Task: Open Outlook and organize your contacts by category and name.
Action: Mouse moved to (18, 108)
Screenshot: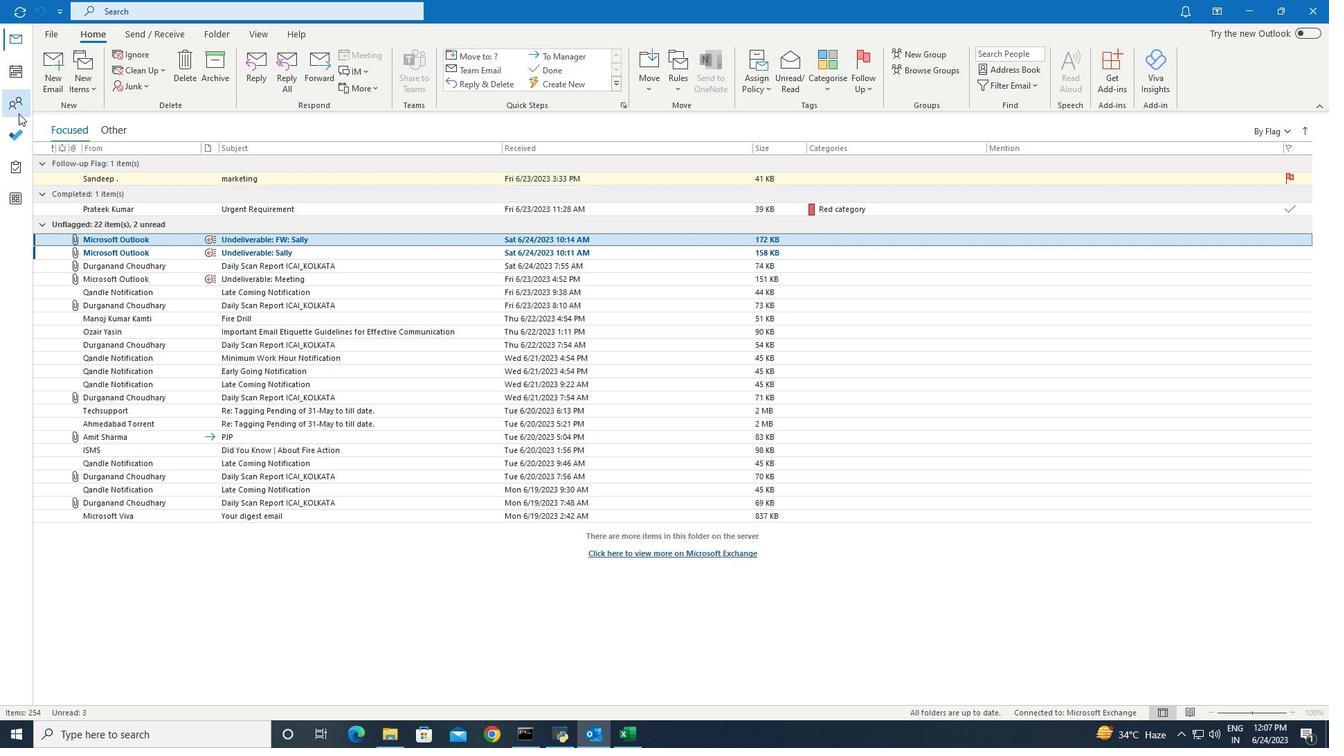 
Action: Mouse pressed left at (18, 108)
Screenshot: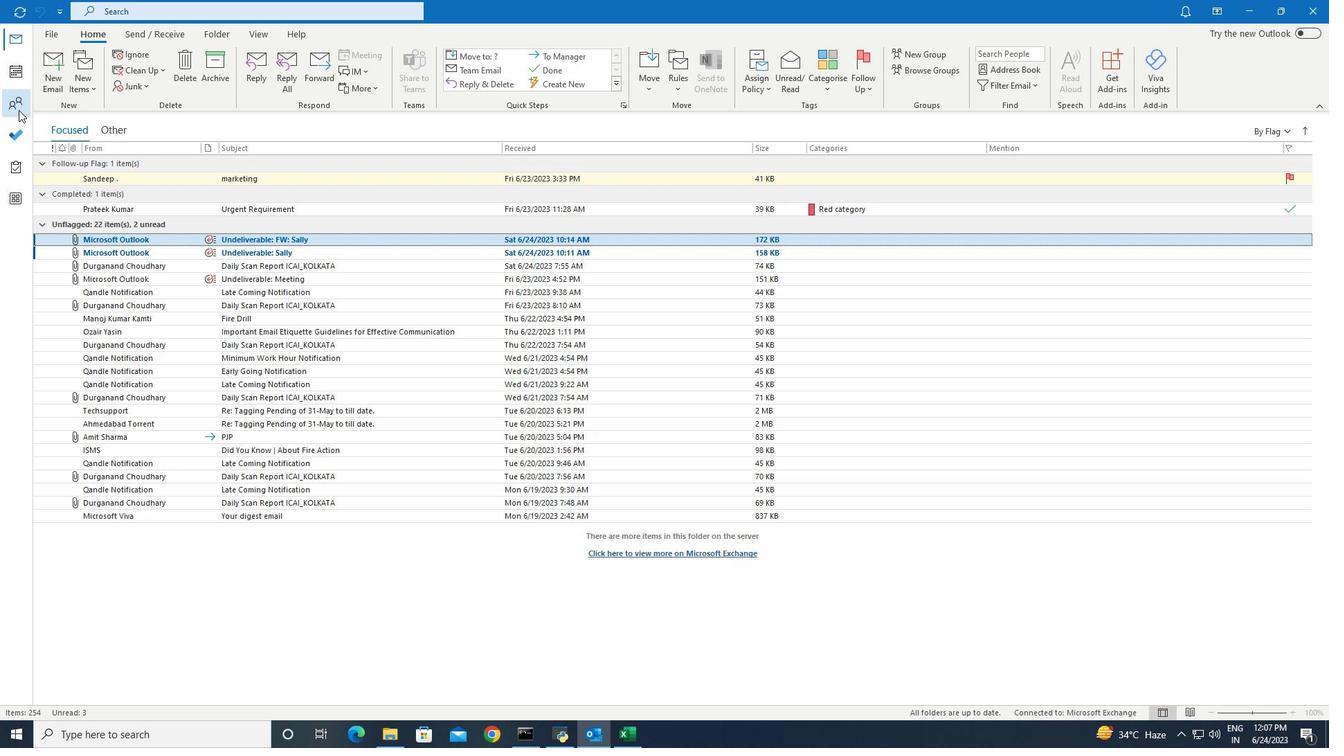 
Action: Mouse moved to (265, 31)
Screenshot: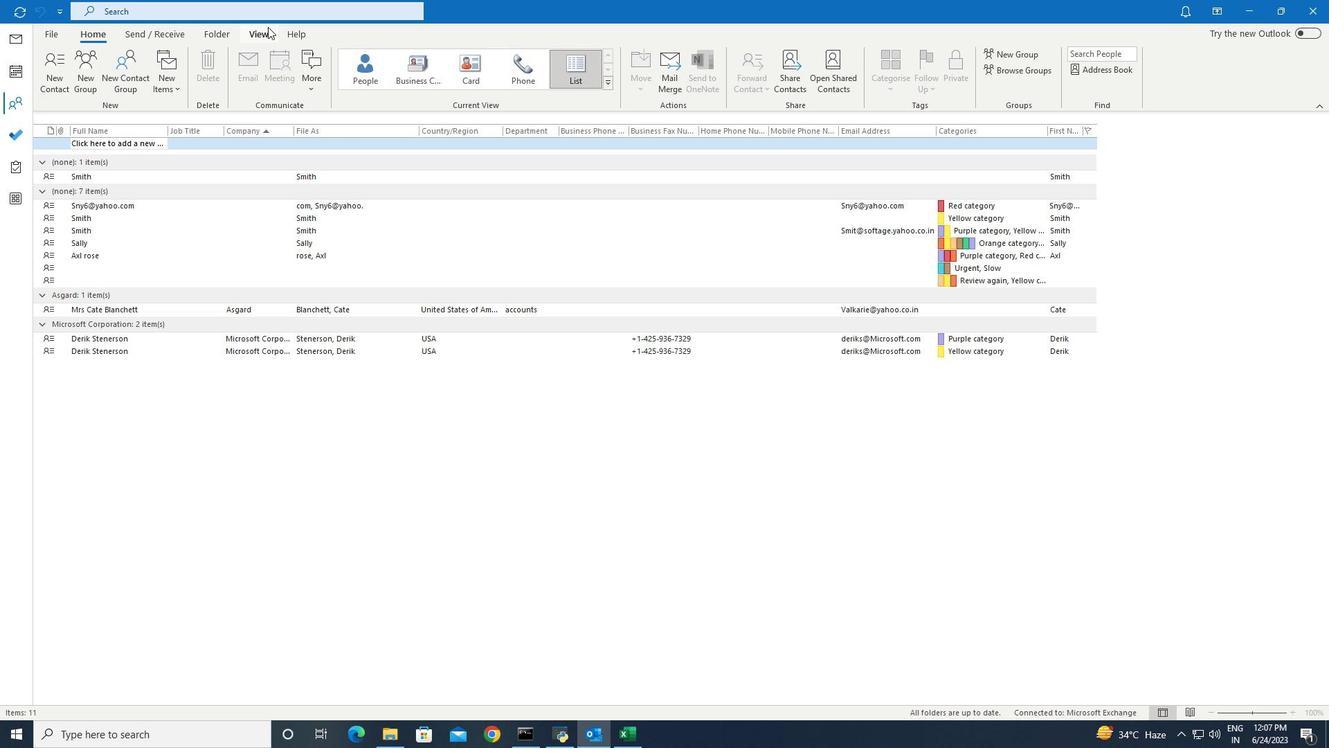 
Action: Mouse pressed left at (265, 31)
Screenshot: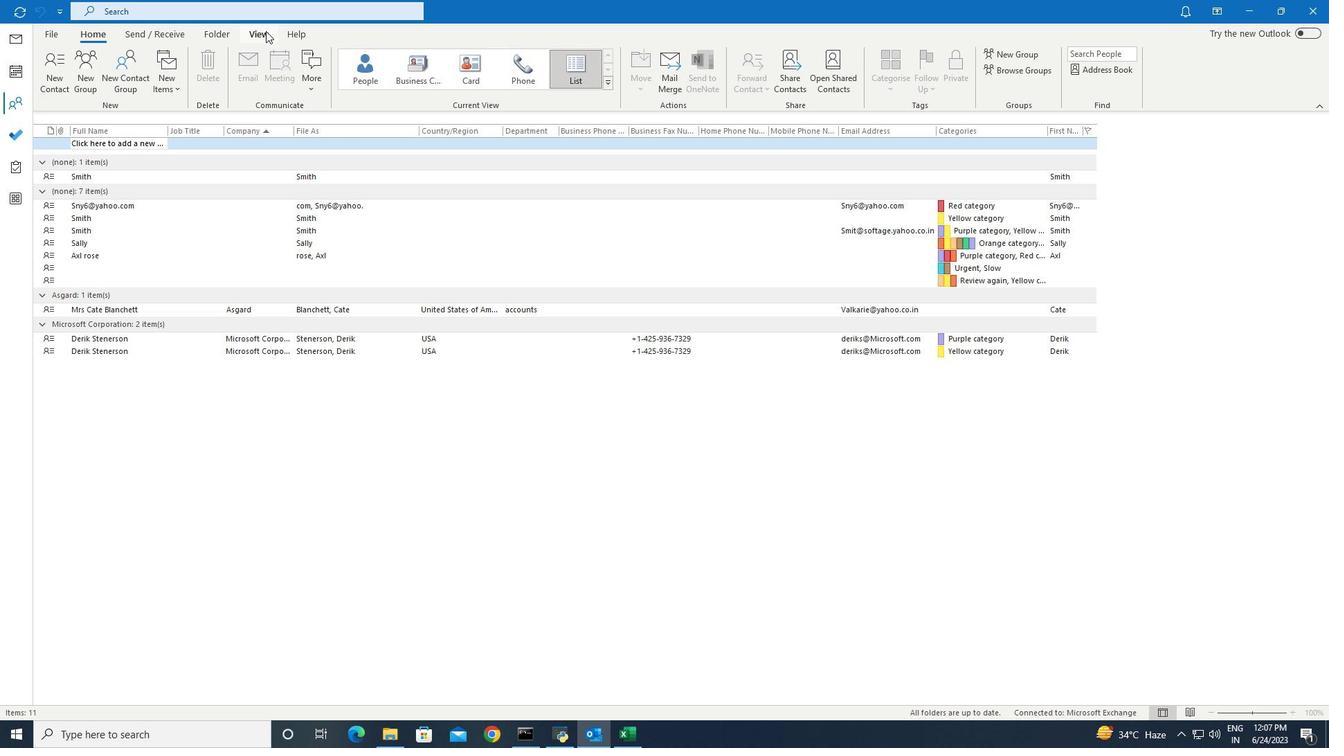 
Action: Mouse moved to (169, 84)
Screenshot: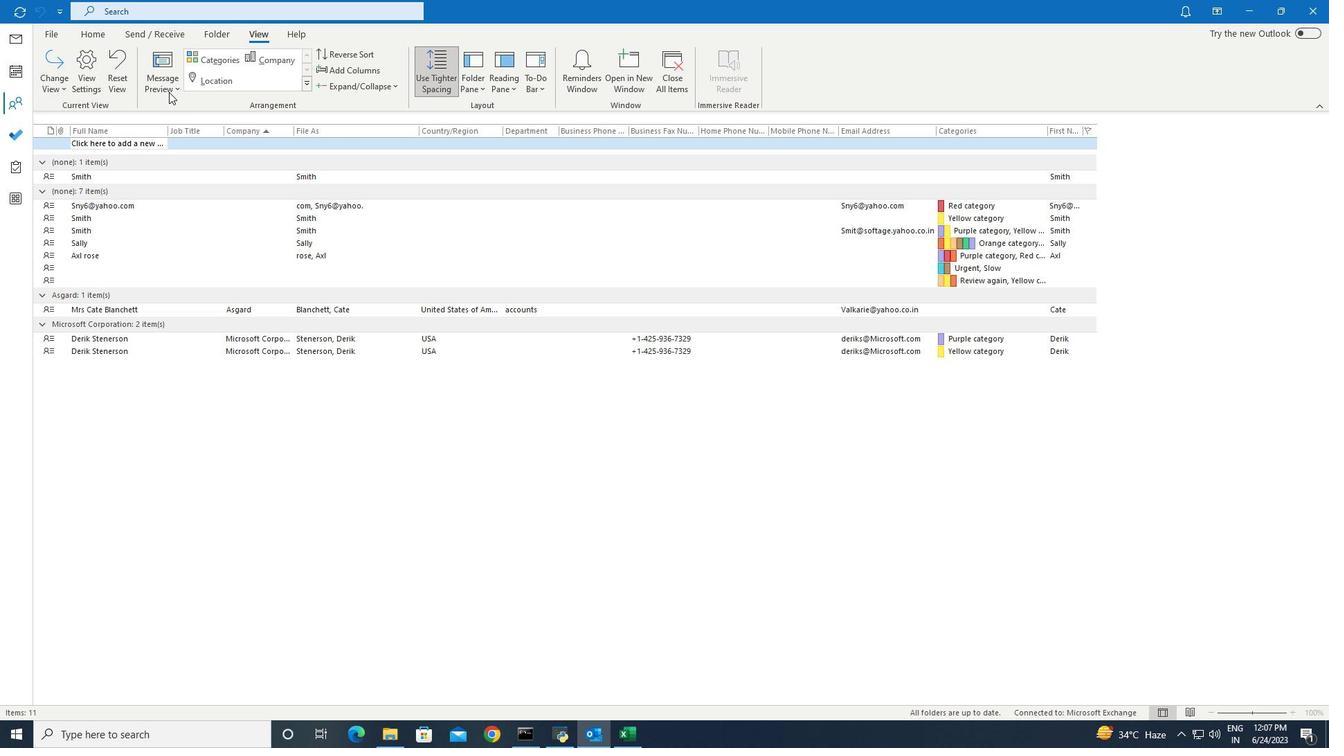 
Action: Mouse pressed left at (169, 84)
Screenshot: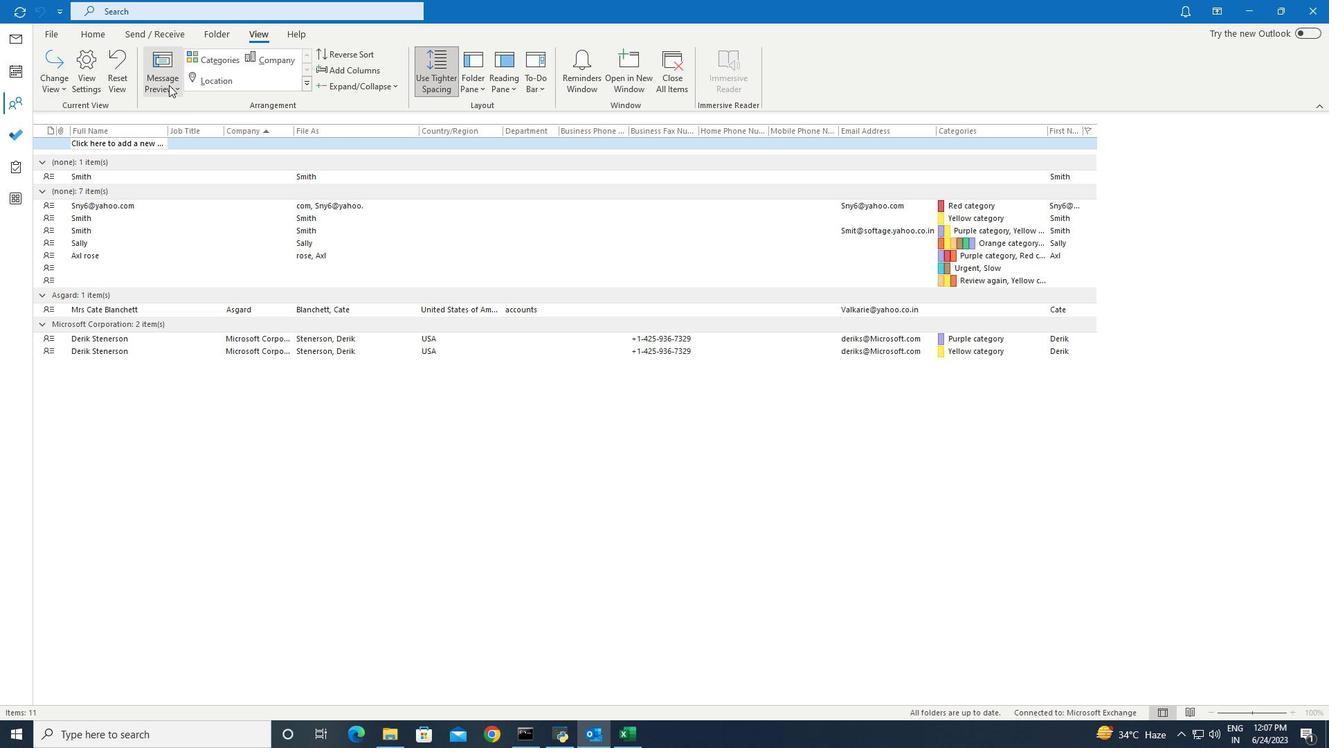 
Action: Mouse moved to (164, 105)
Screenshot: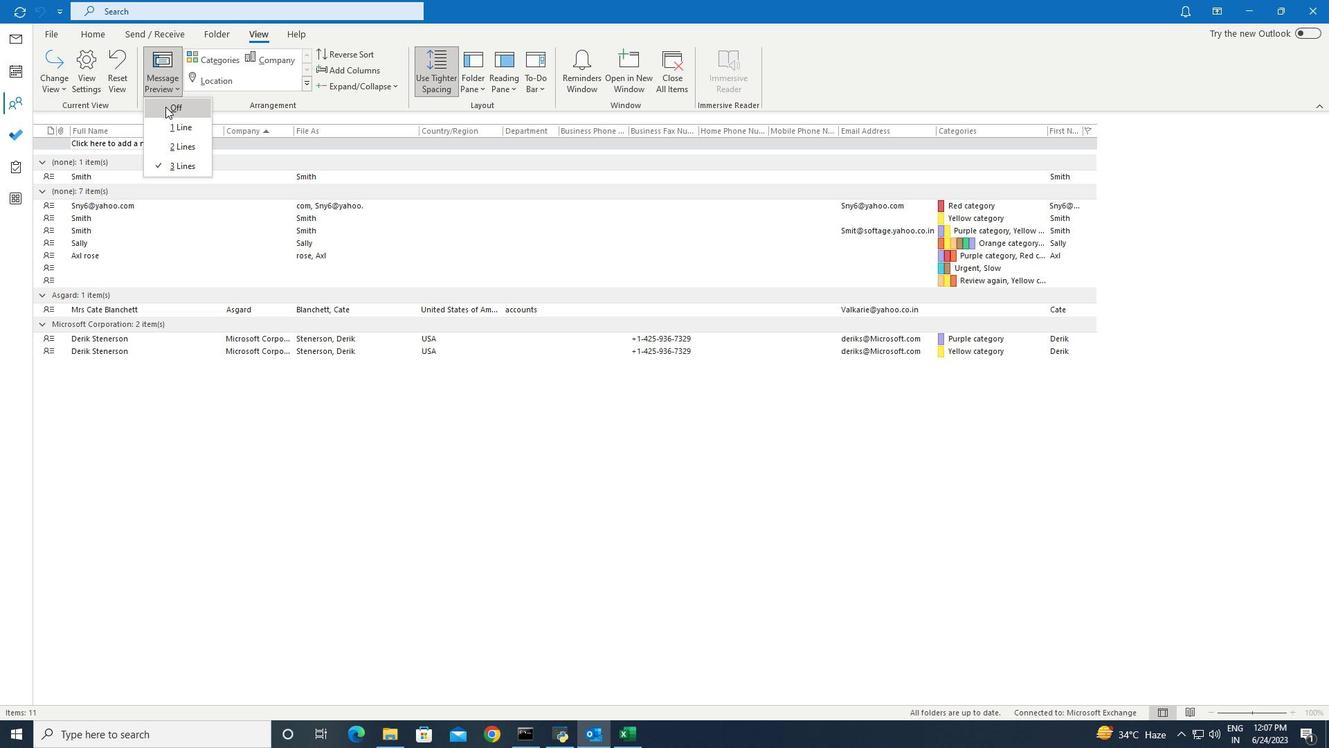 
Action: Mouse pressed left at (164, 105)
Screenshot: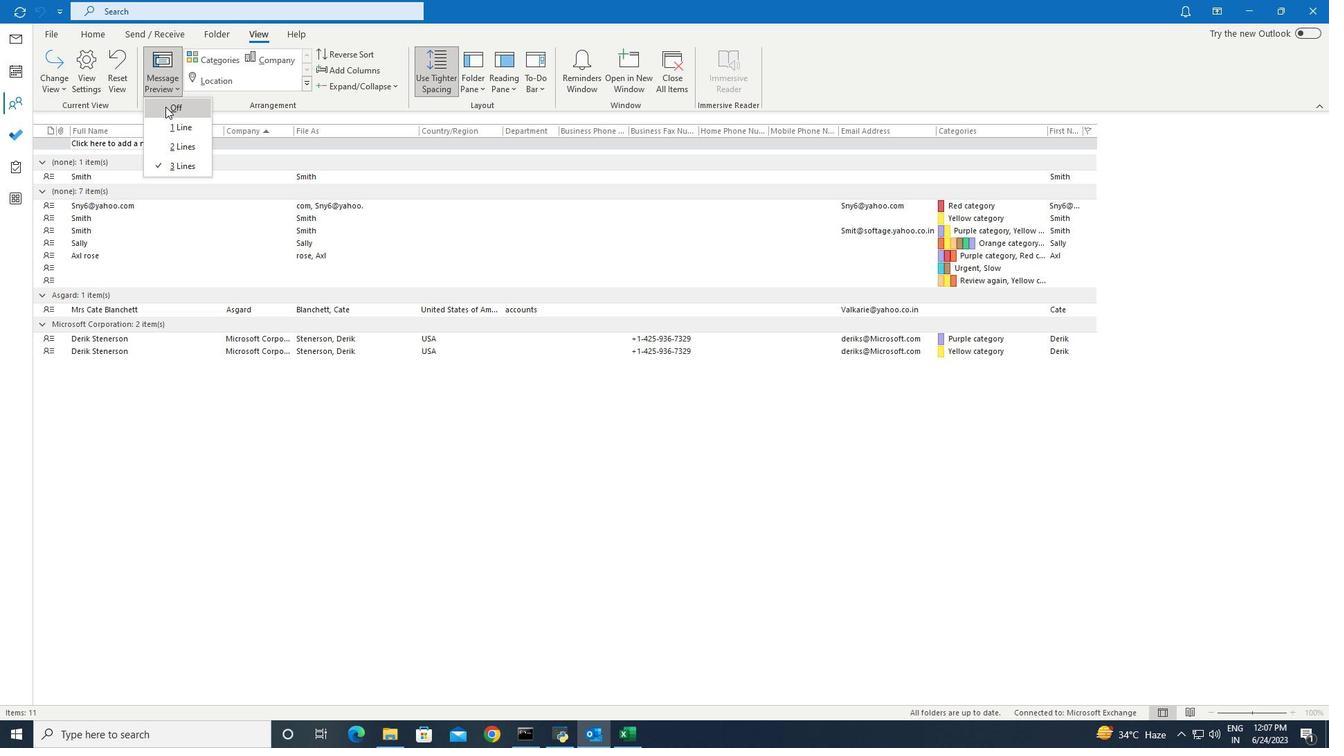 
Action: Mouse moved to (164, 104)
Screenshot: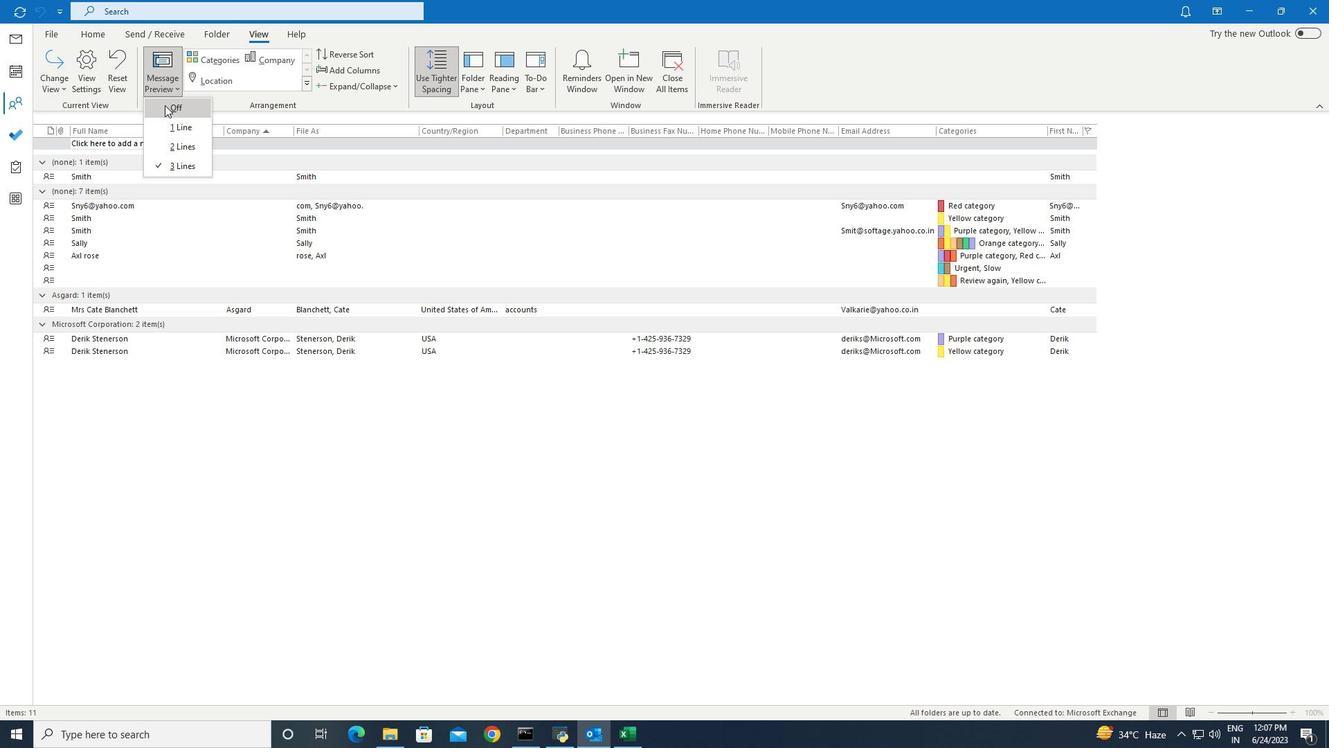 
